 Task: Set the check box  "Active" under new customer in creating a New Invoice.
Action: Mouse moved to (142, 16)
Screenshot: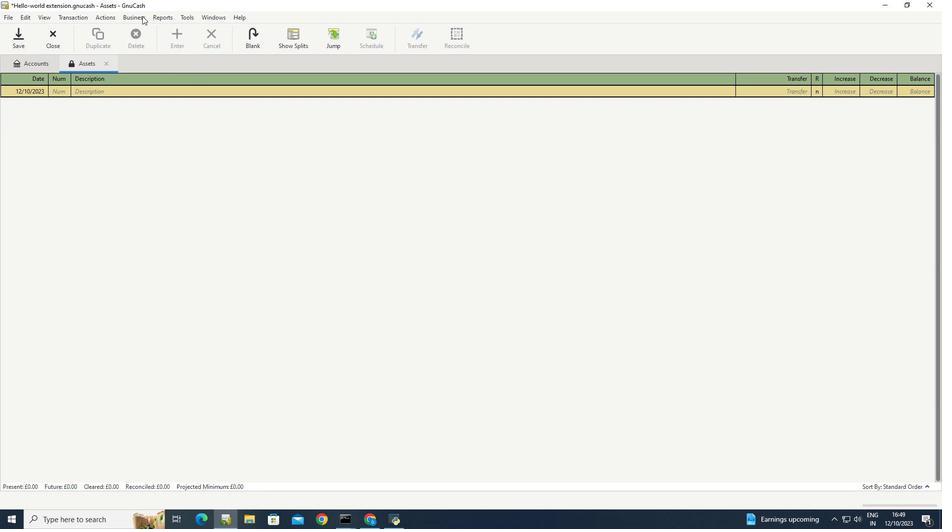
Action: Mouse pressed left at (142, 16)
Screenshot: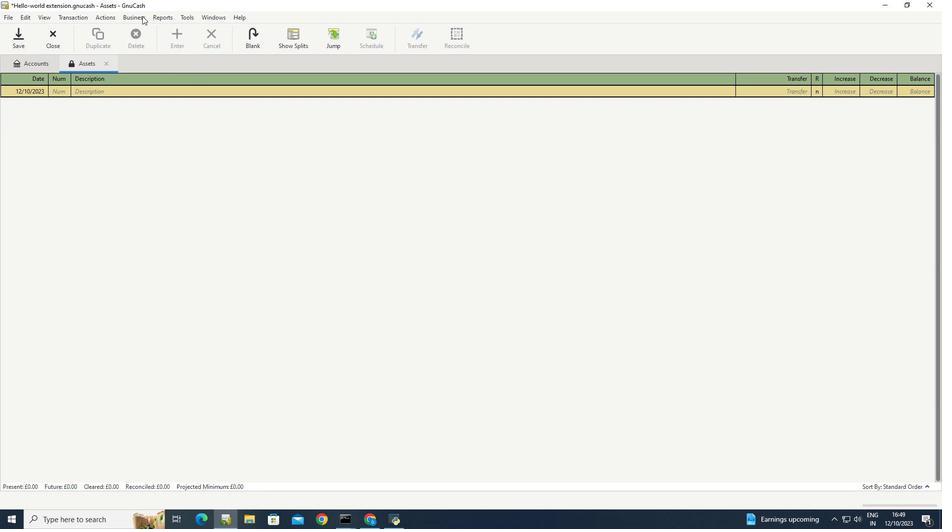 
Action: Mouse moved to (253, 66)
Screenshot: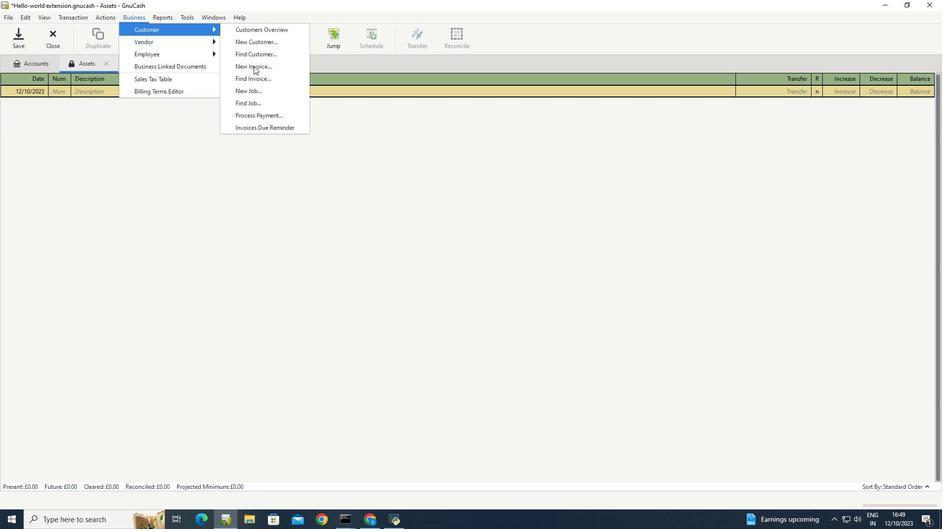 
Action: Mouse pressed left at (253, 66)
Screenshot: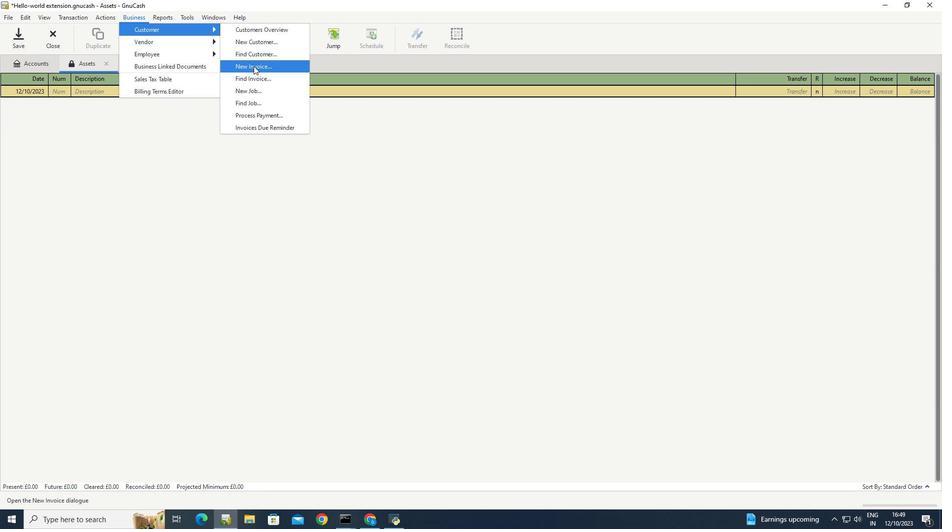 
Action: Mouse moved to (518, 259)
Screenshot: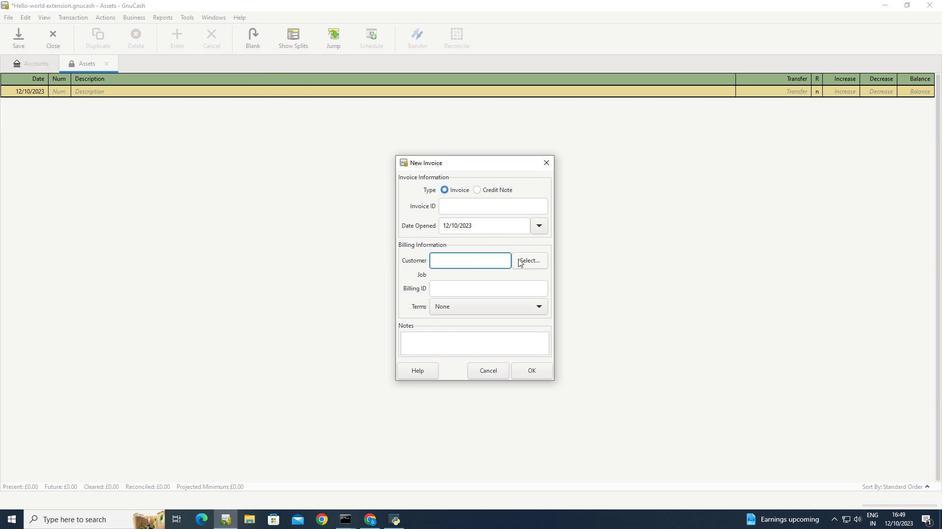 
Action: Mouse pressed left at (518, 259)
Screenshot: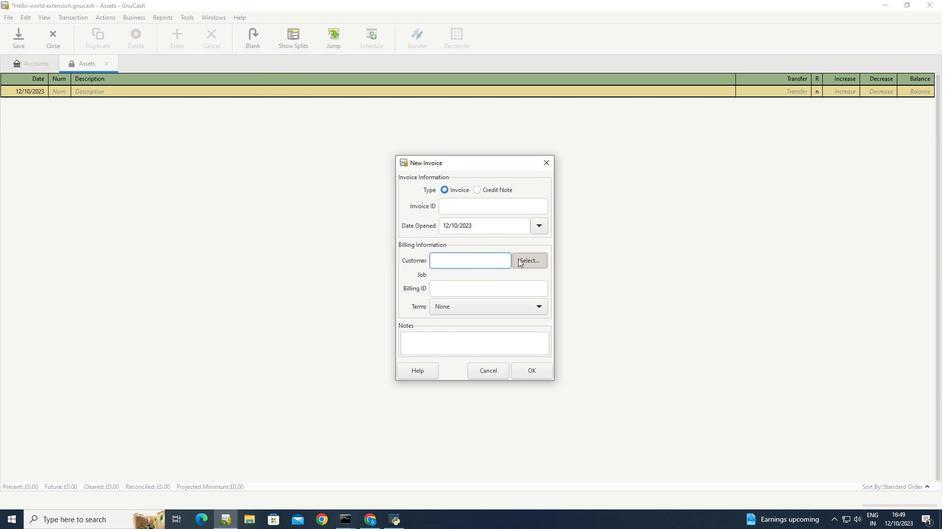 
Action: Mouse moved to (499, 335)
Screenshot: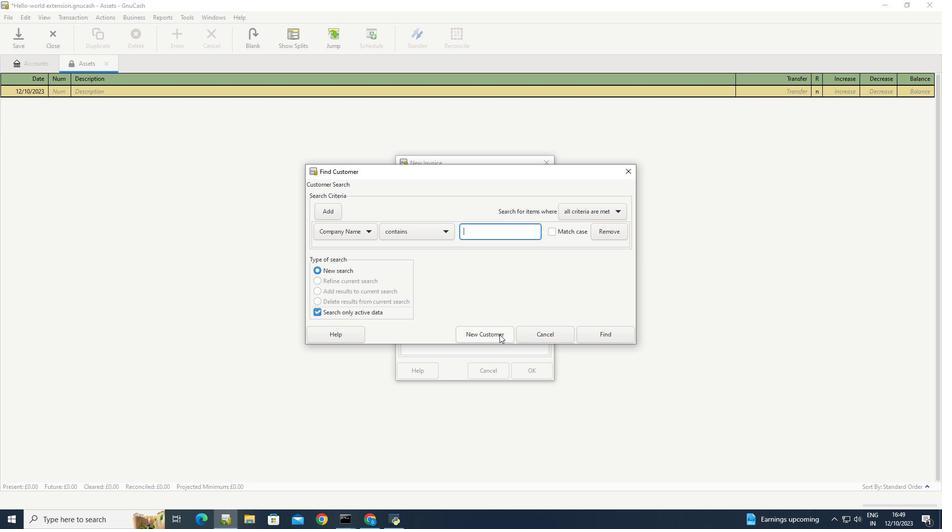 
Action: Mouse pressed left at (499, 335)
Screenshot: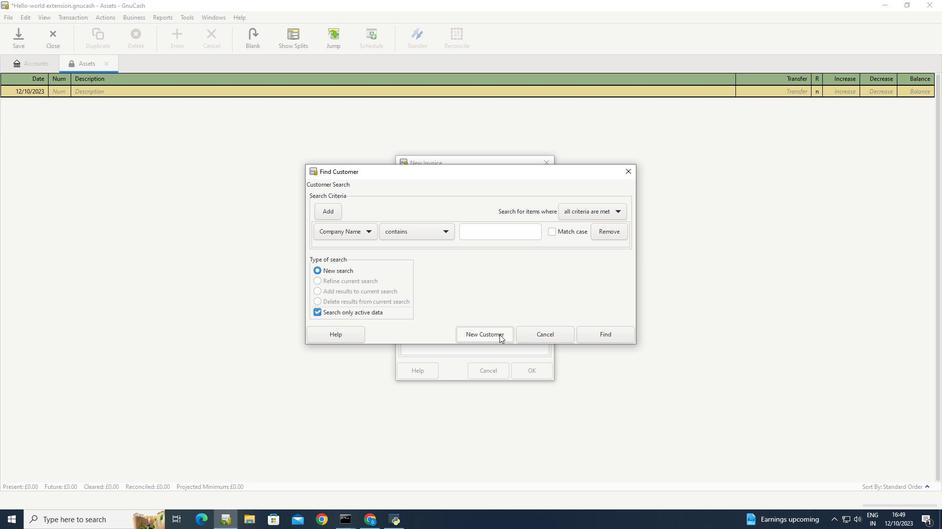 
Action: Mouse moved to (449, 200)
Screenshot: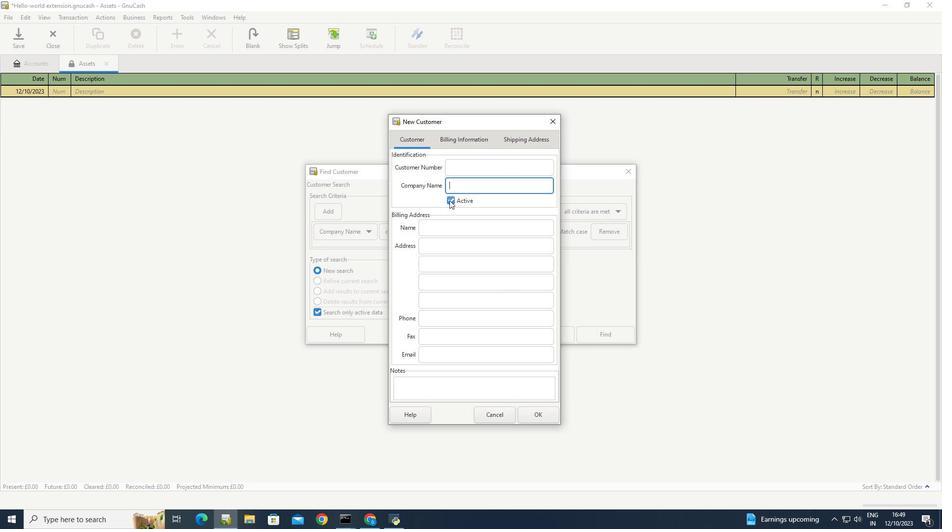 
Action: Mouse pressed left at (449, 200)
Screenshot: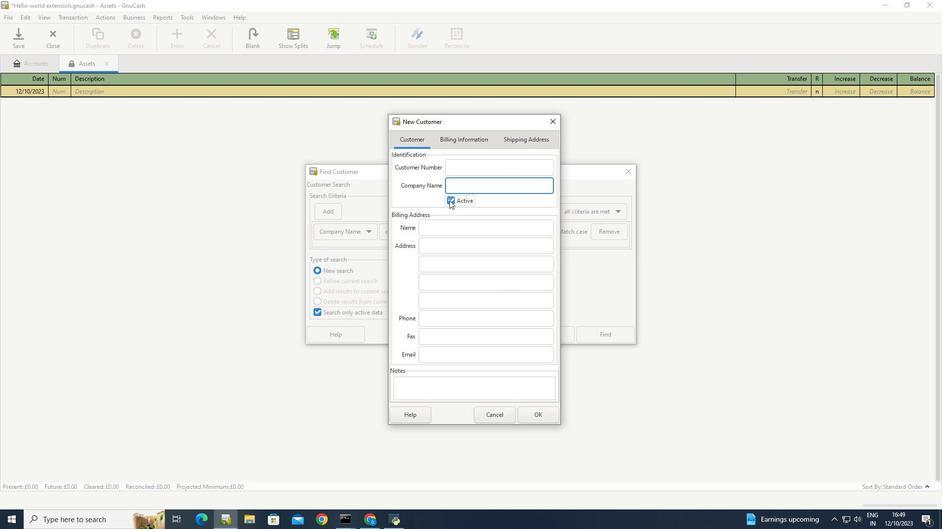 
Action: Mouse pressed left at (449, 200)
Screenshot: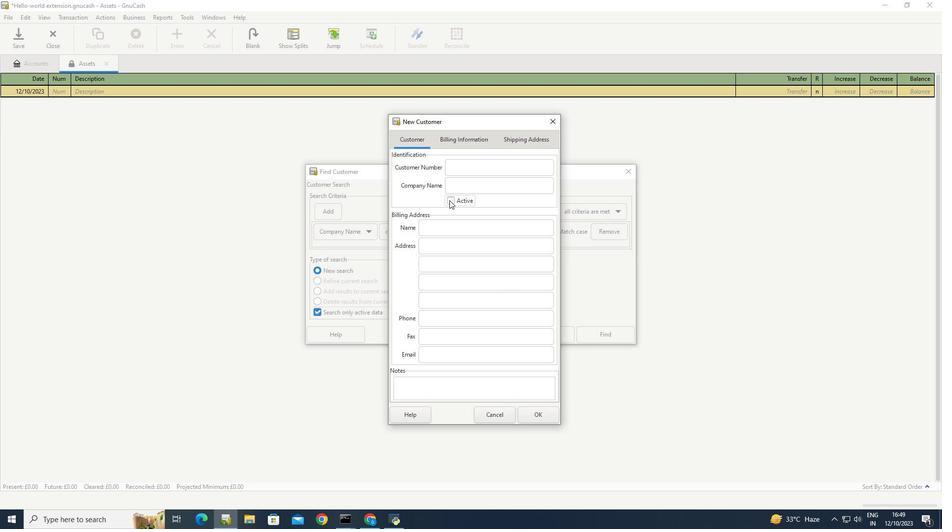 
